 Task: Create List Crisis Management in Board Resource Allocation Techniques to Workspace Health and Safety. Create List Business Continuity in Board Social Media Advertising Analytics to Workspace Health and Safety. Create List Disaster Recovery in Board Content Marketing Content Distribution and Promotion to Workspace Health and Safety
Action: Mouse moved to (47, 314)
Screenshot: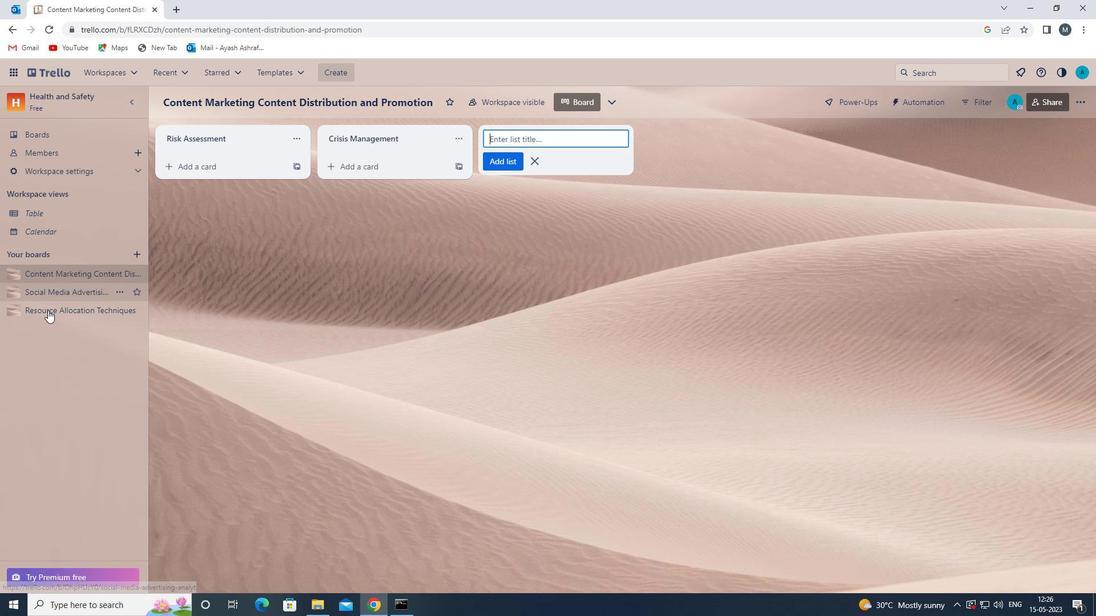 
Action: Mouse pressed left at (47, 314)
Screenshot: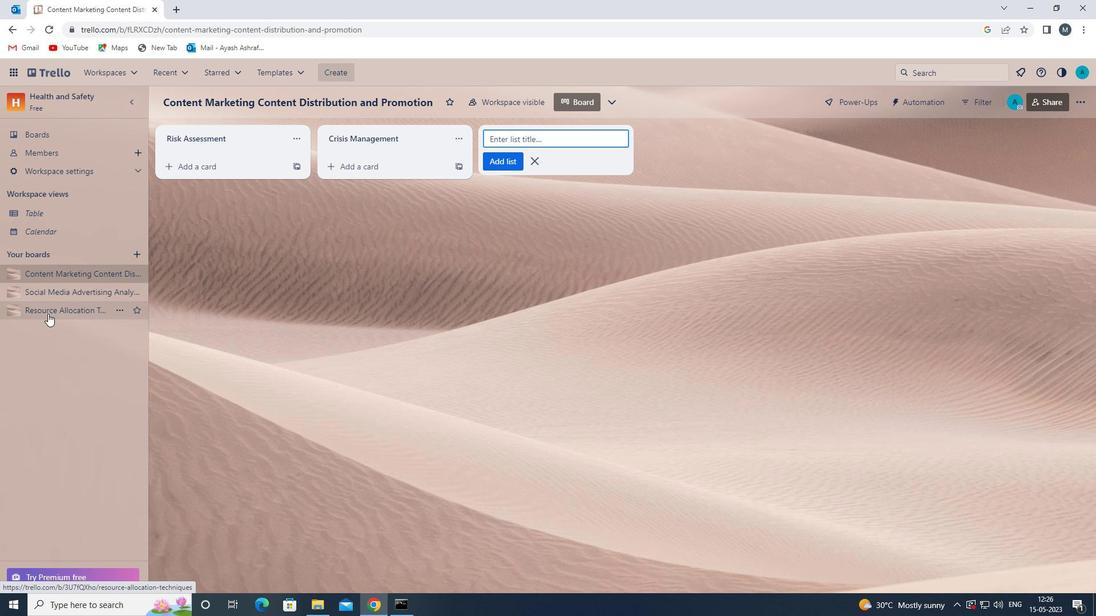 
Action: Mouse moved to (527, 138)
Screenshot: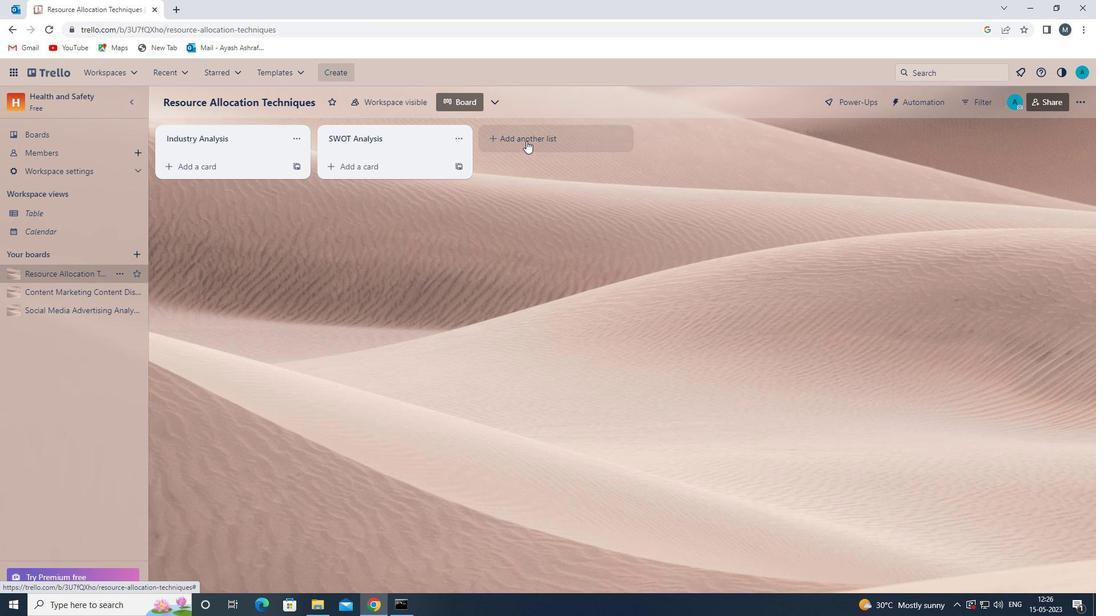 
Action: Mouse pressed left at (527, 138)
Screenshot: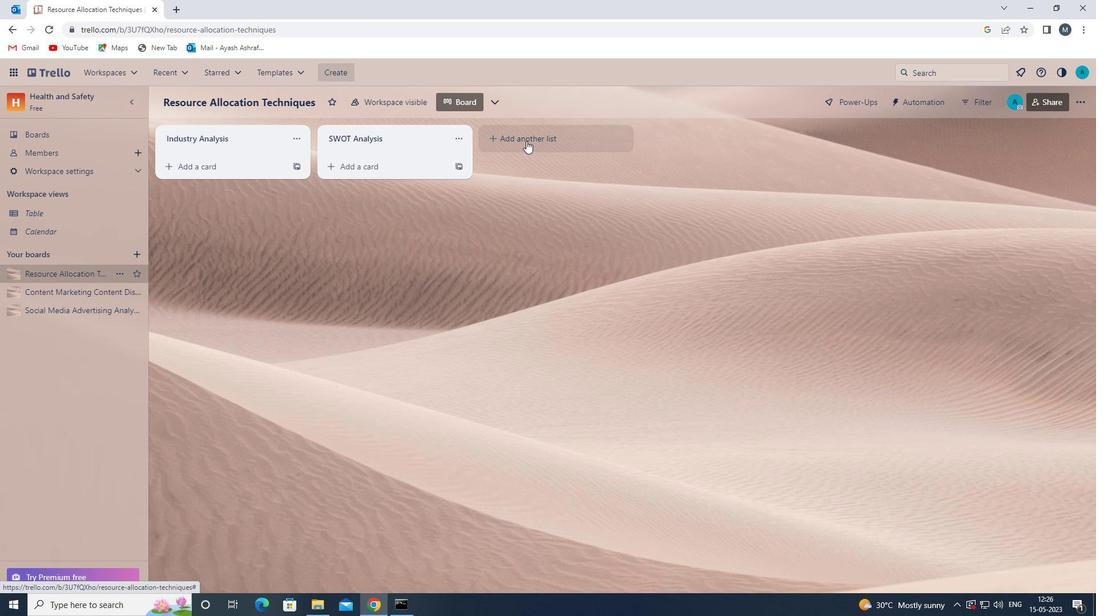 
Action: Mouse moved to (509, 140)
Screenshot: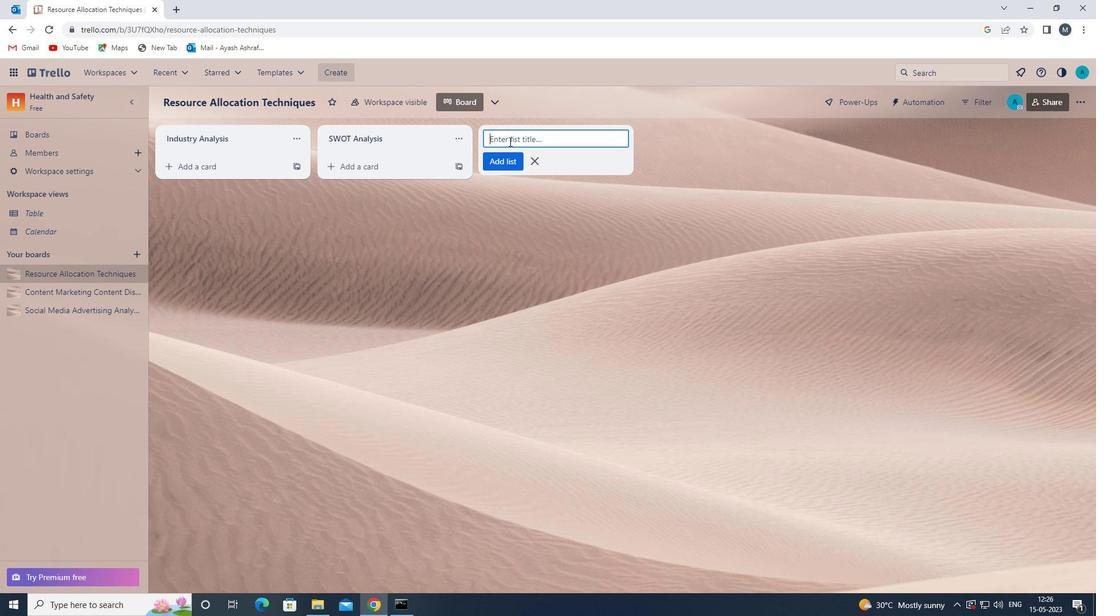 
Action: Mouse pressed left at (509, 140)
Screenshot: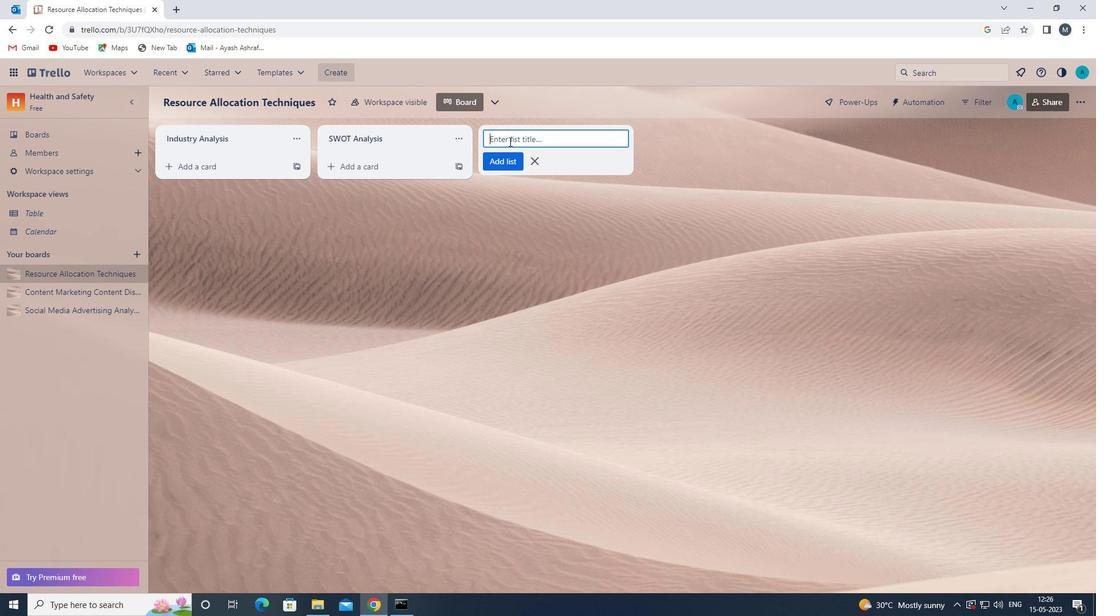 
Action: Mouse moved to (506, 140)
Screenshot: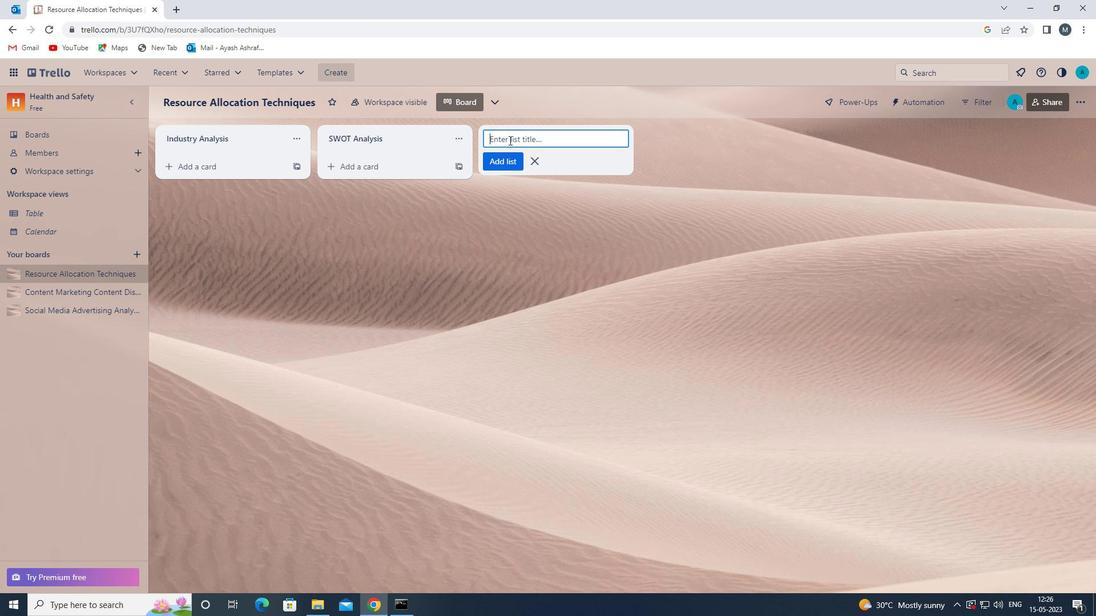 
Action: Key pressed <Key.shift>CRISIS<Key.space><Key.shift>MANAGEMENT<Key.space>
Screenshot: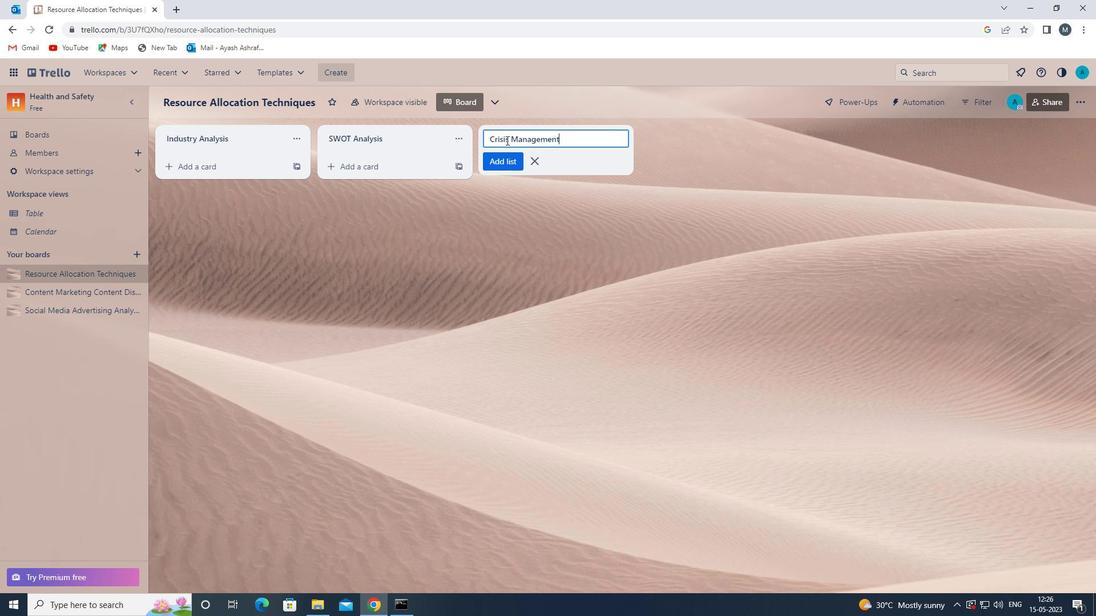 
Action: Mouse moved to (503, 163)
Screenshot: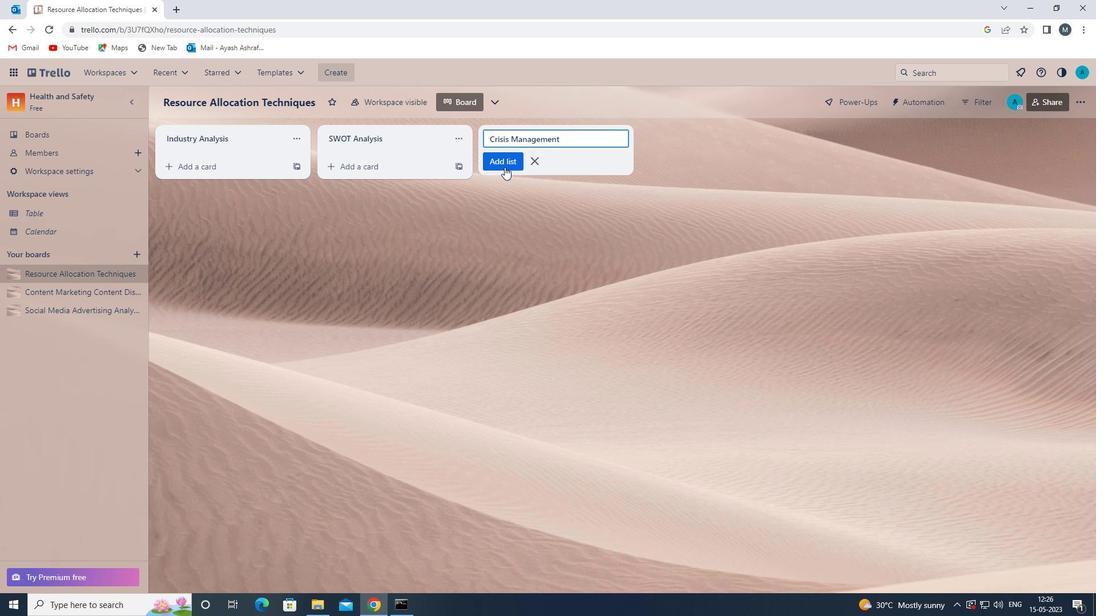 
Action: Mouse pressed left at (503, 163)
Screenshot: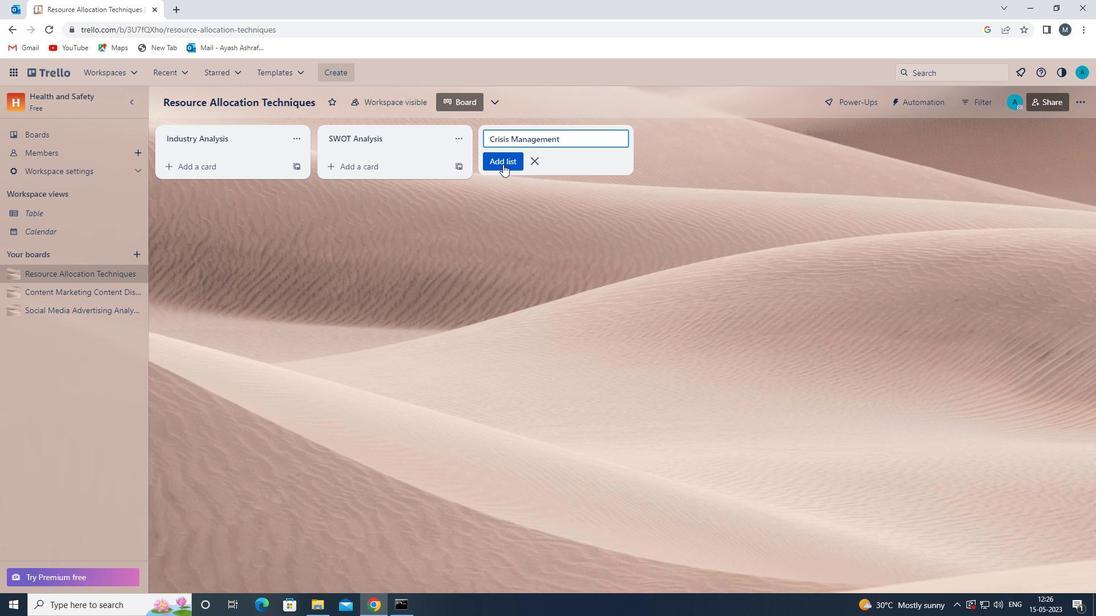 
Action: Mouse moved to (466, 273)
Screenshot: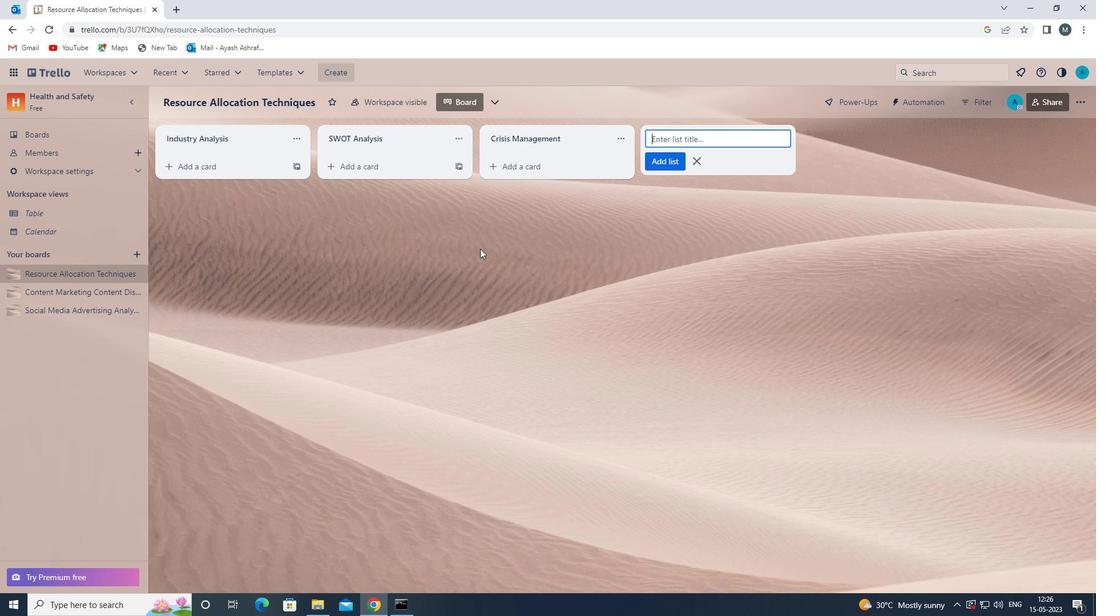 
Action: Mouse pressed left at (466, 273)
Screenshot: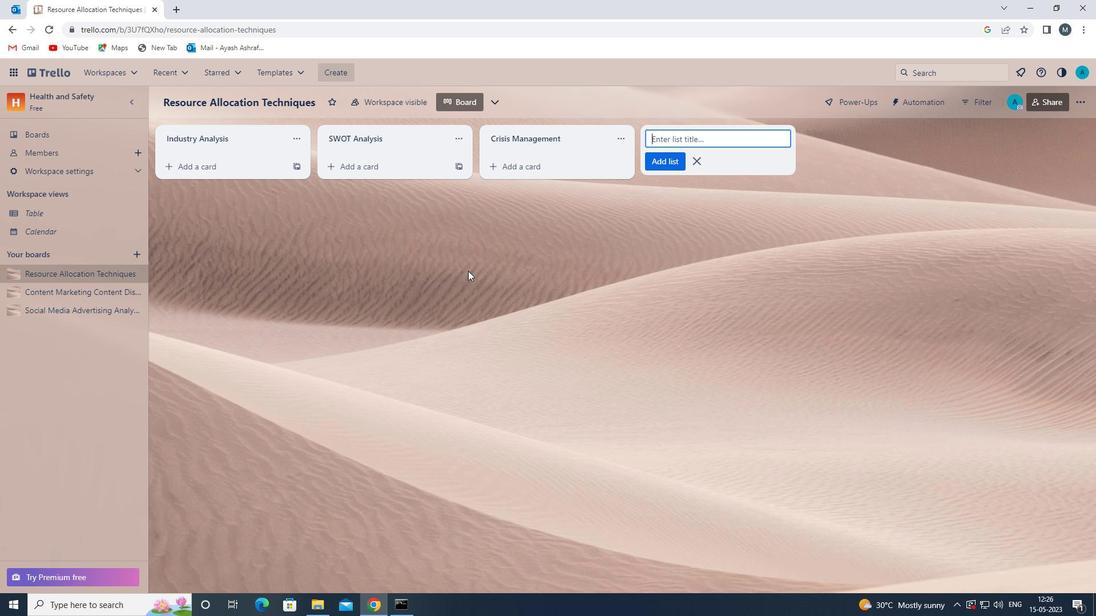 
Action: Mouse moved to (72, 316)
Screenshot: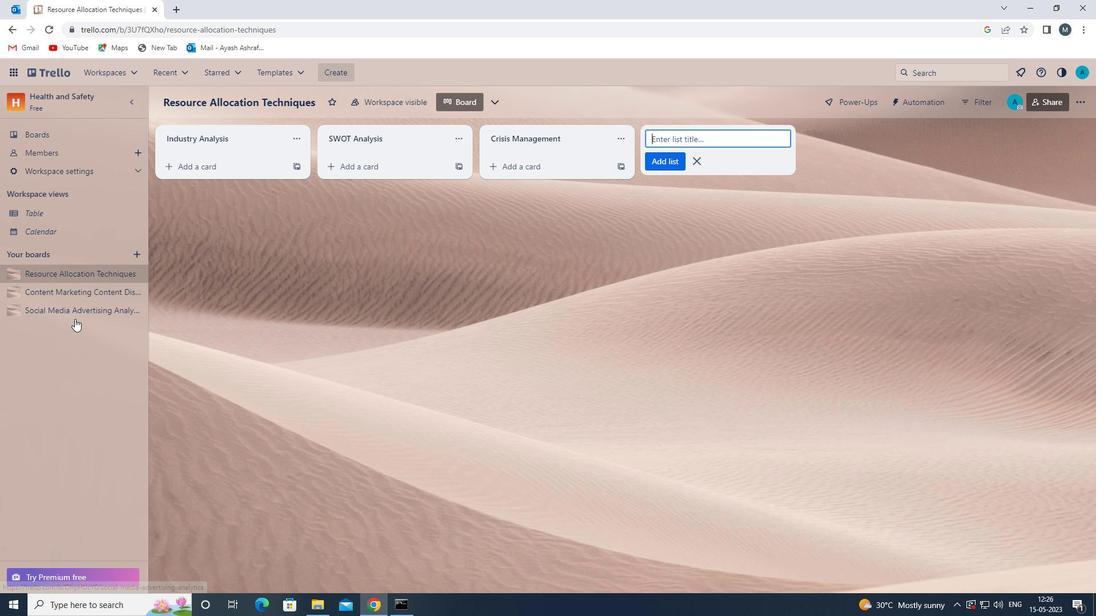 
Action: Mouse pressed left at (72, 316)
Screenshot: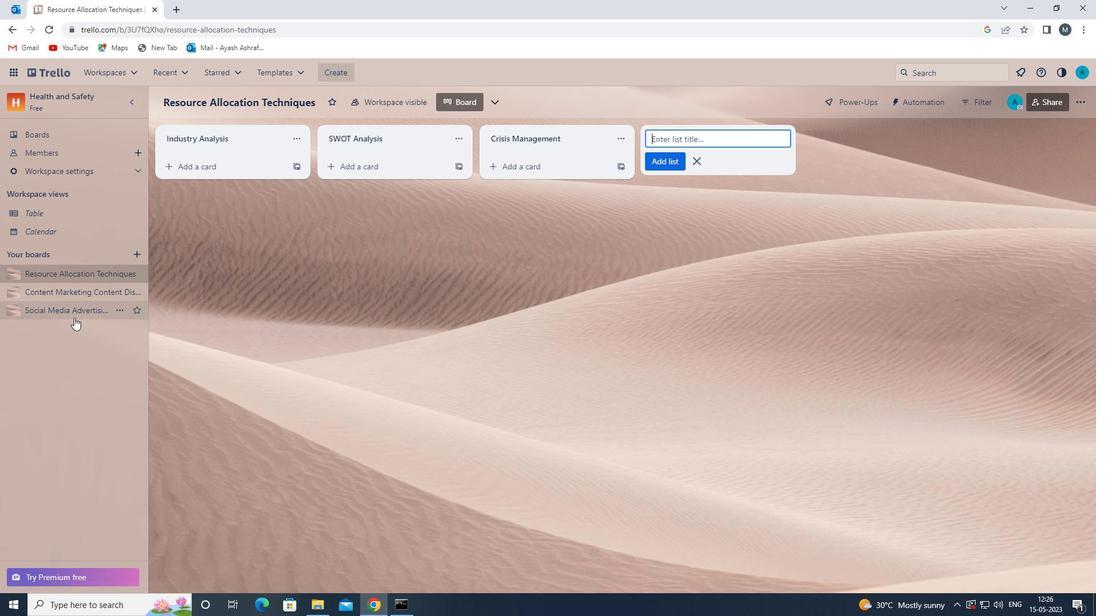
Action: Mouse moved to (514, 140)
Screenshot: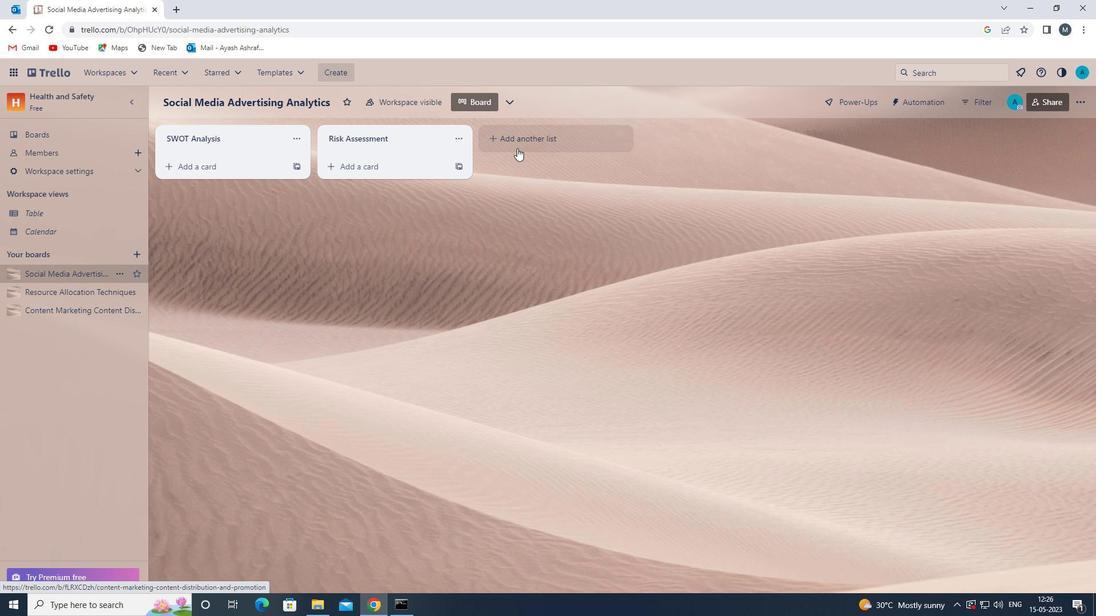 
Action: Mouse pressed left at (514, 140)
Screenshot: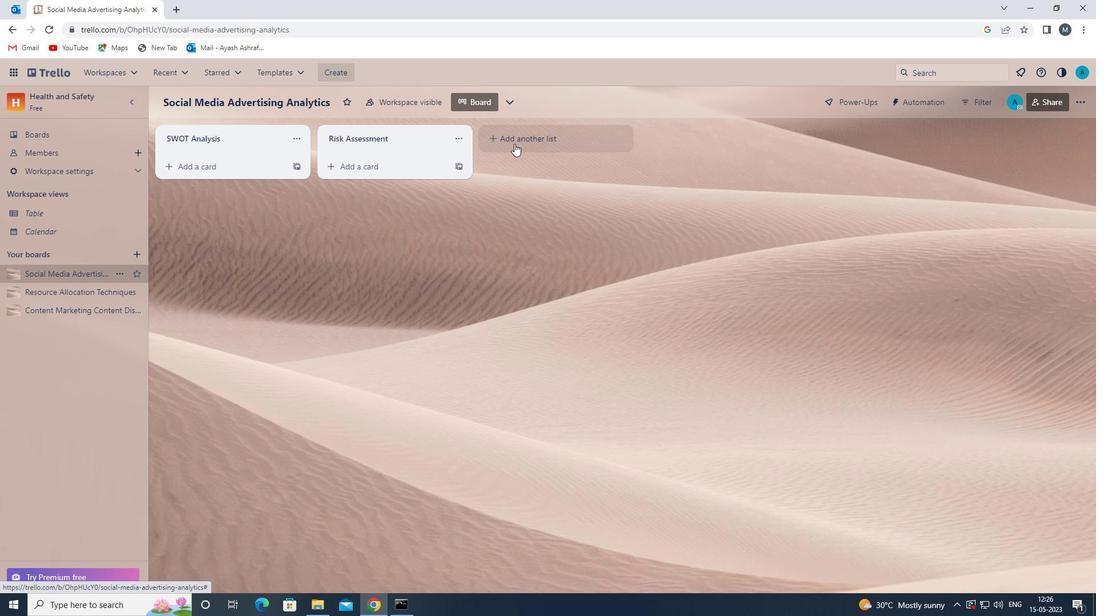 
Action: Mouse moved to (511, 135)
Screenshot: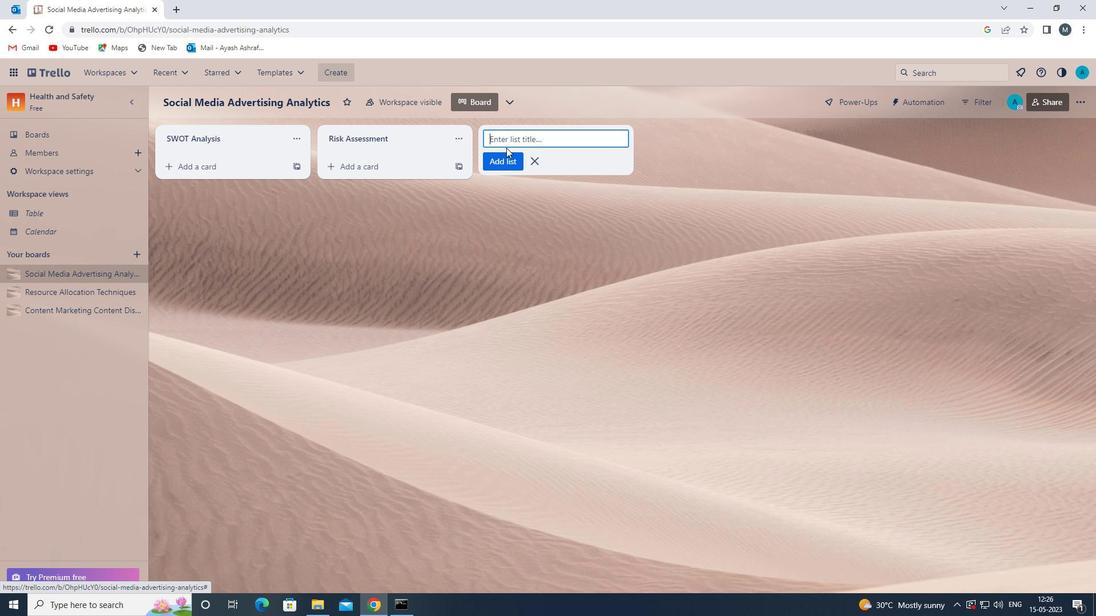
Action: Mouse pressed left at (511, 135)
Screenshot: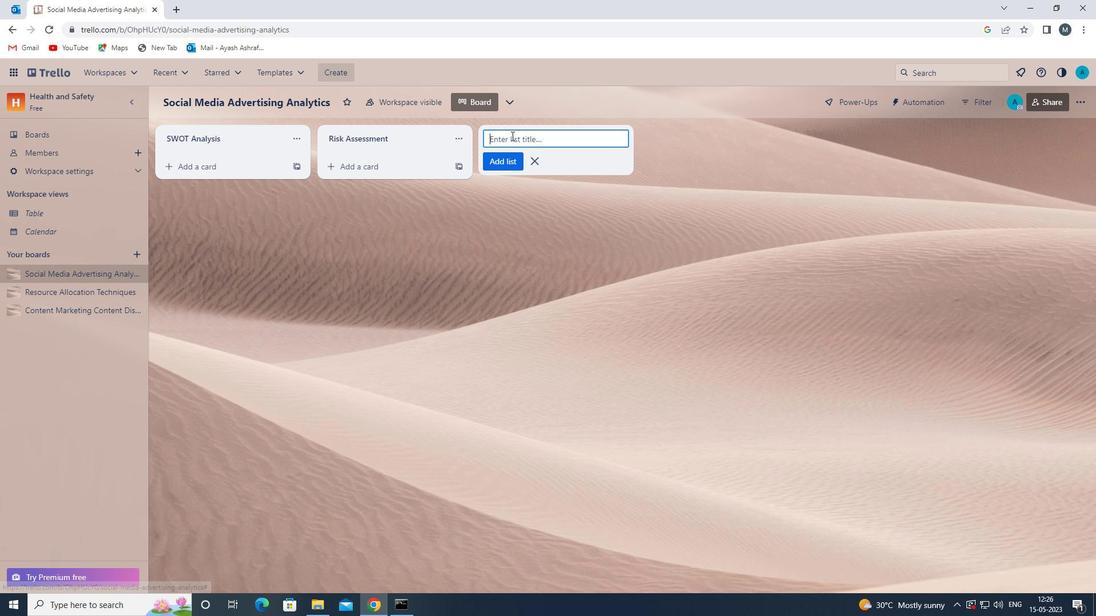 
Action: Mouse moved to (511, 135)
Screenshot: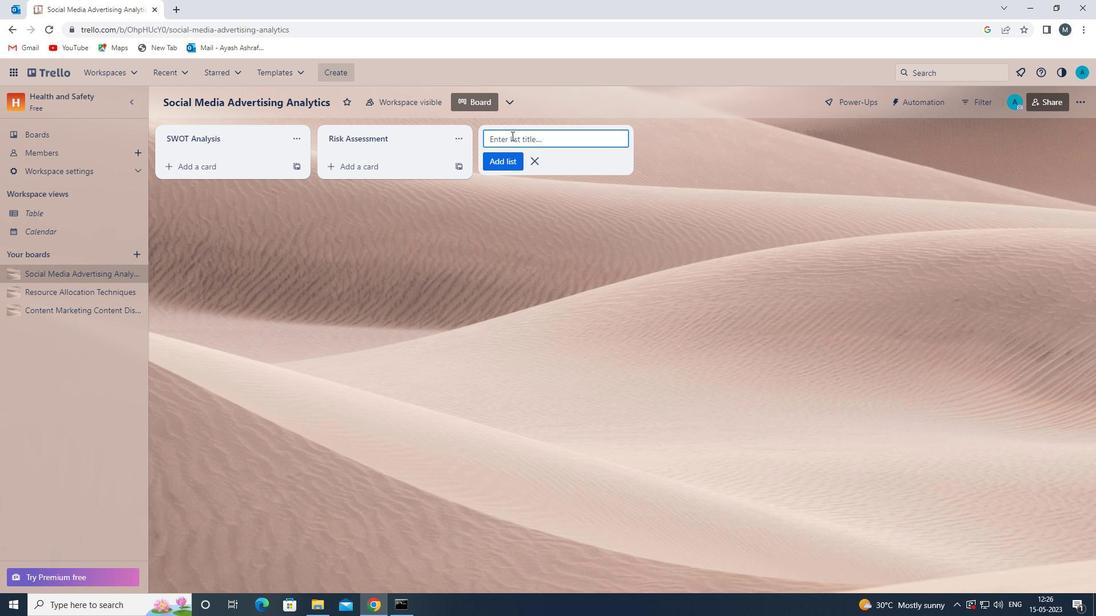 
Action: Key pressed <Key.shift><Key.shift>BUSINESS<Key.space><Key.shift>CONTINUITY<Key.space>
Screenshot: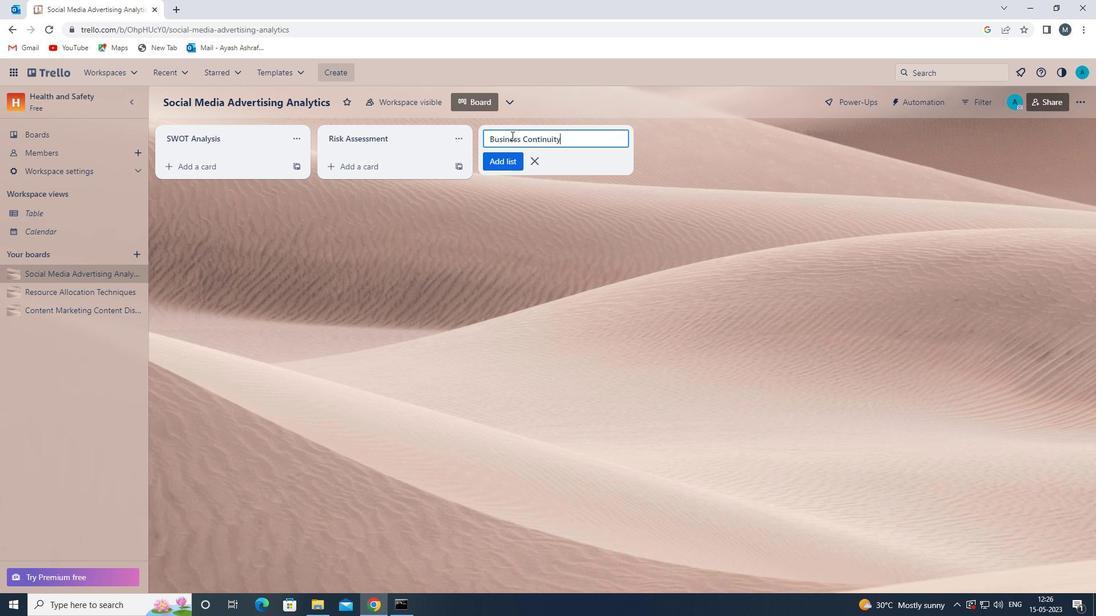 
Action: Mouse moved to (508, 156)
Screenshot: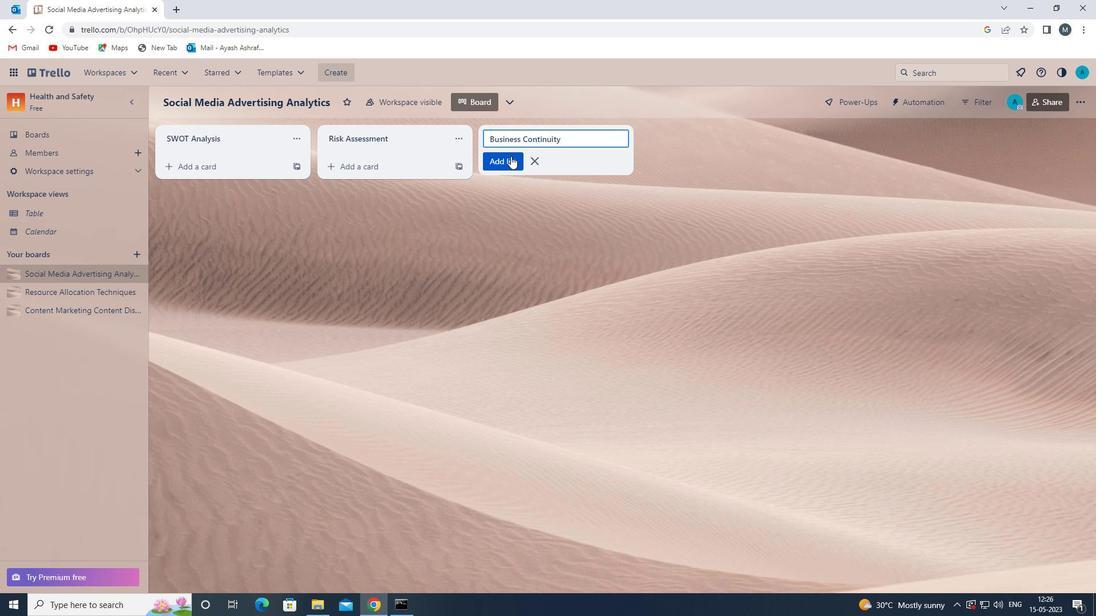 
Action: Mouse pressed left at (508, 156)
Screenshot: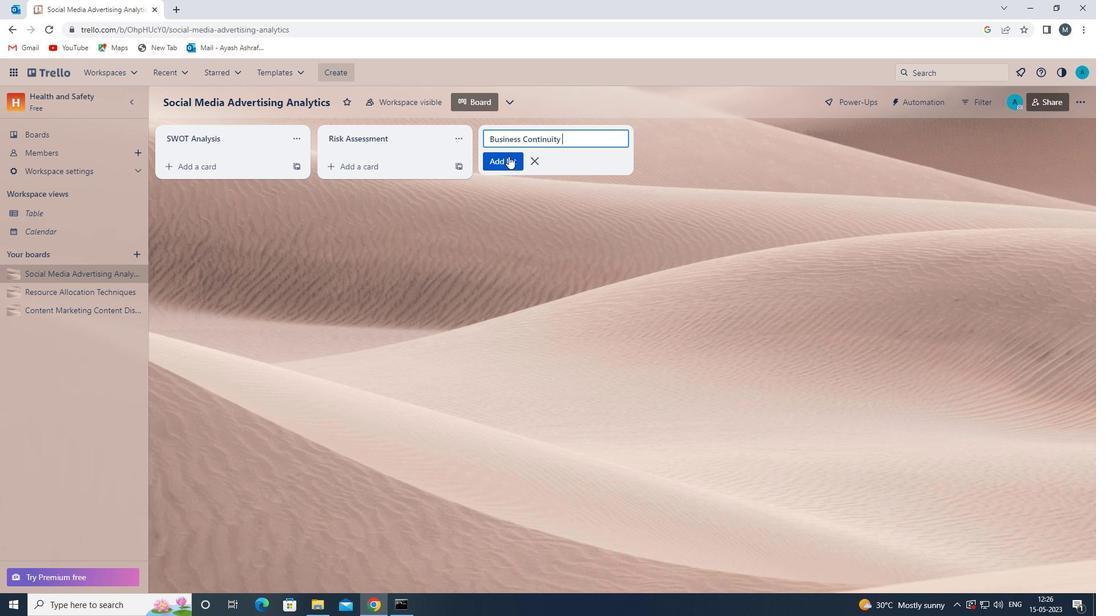 
Action: Mouse moved to (453, 287)
Screenshot: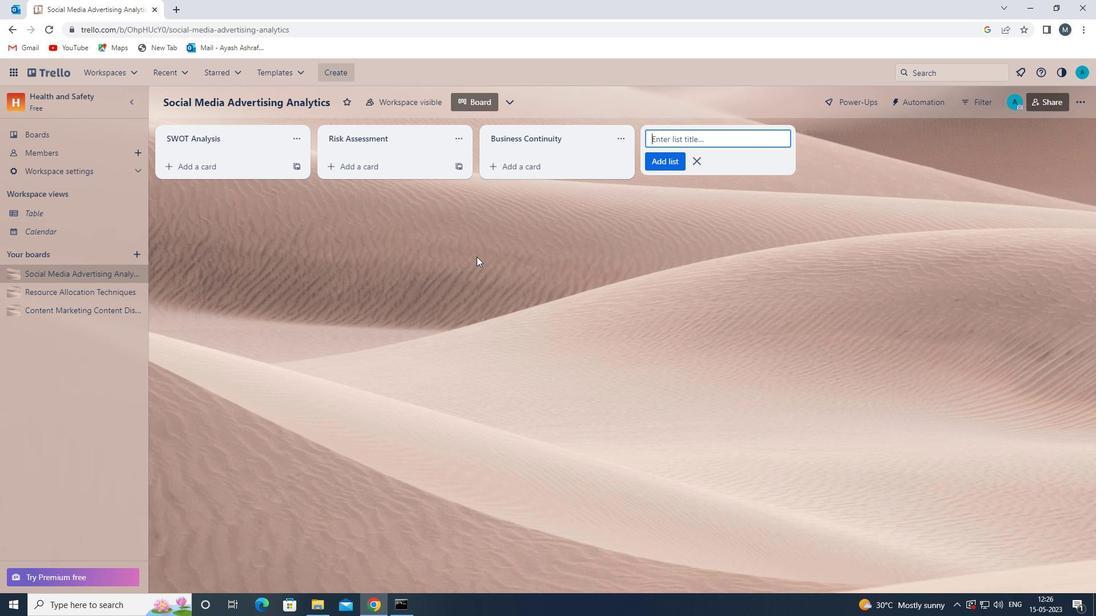 
Action: Mouse pressed left at (453, 287)
Screenshot: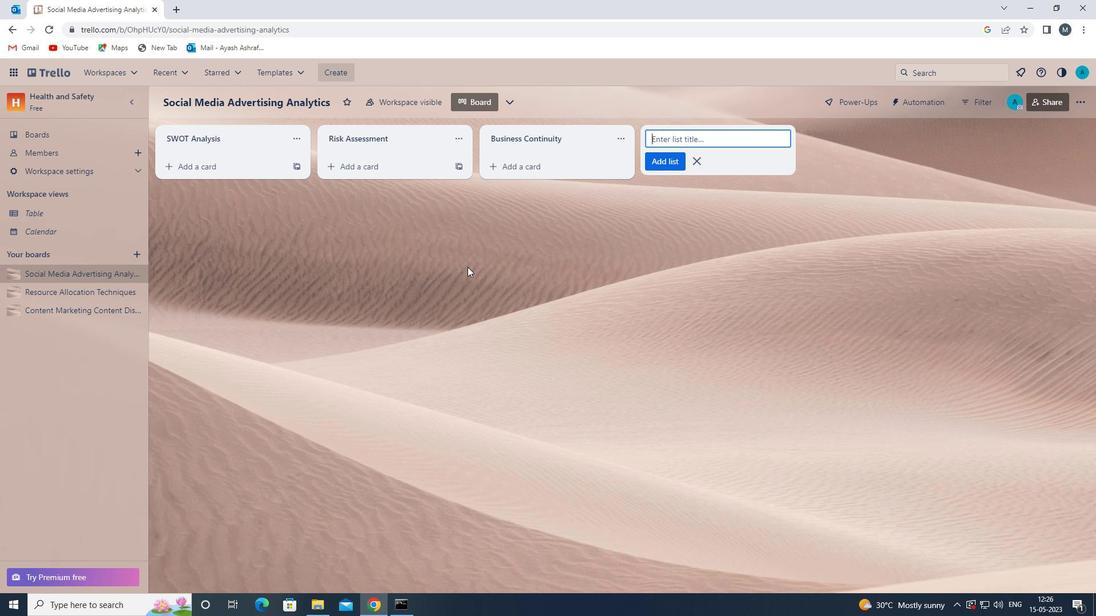 
Action: Mouse moved to (61, 312)
Screenshot: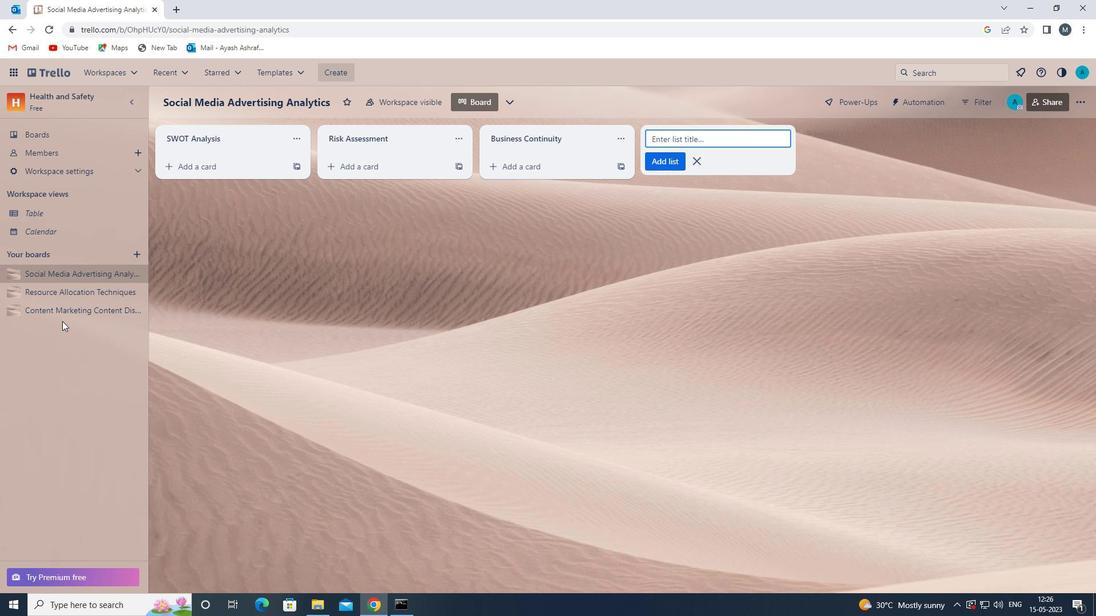 
Action: Mouse pressed left at (61, 312)
Screenshot: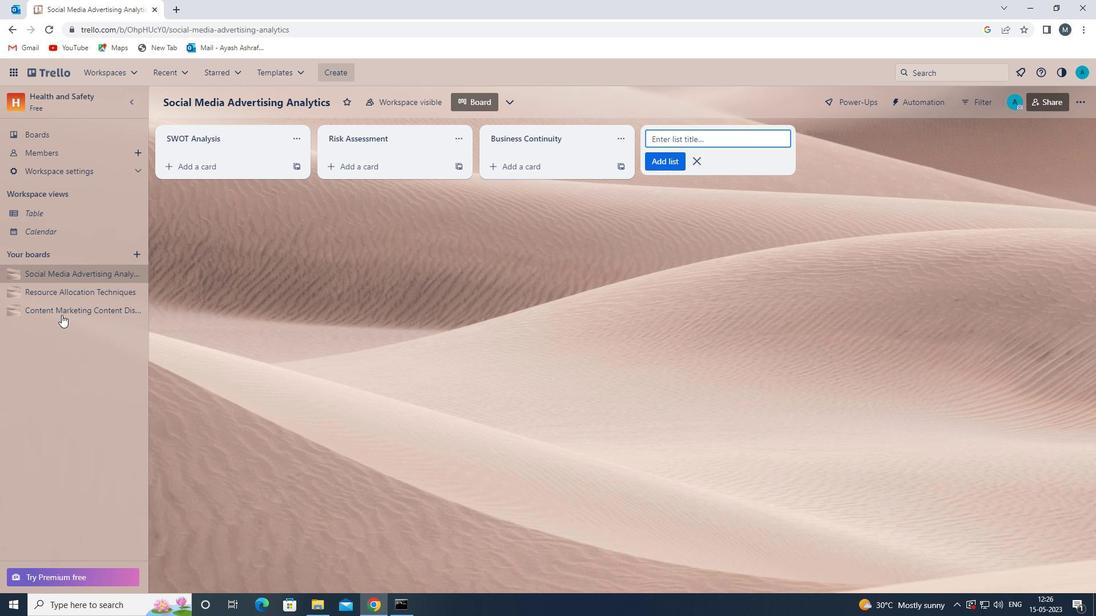 
Action: Mouse moved to (527, 144)
Screenshot: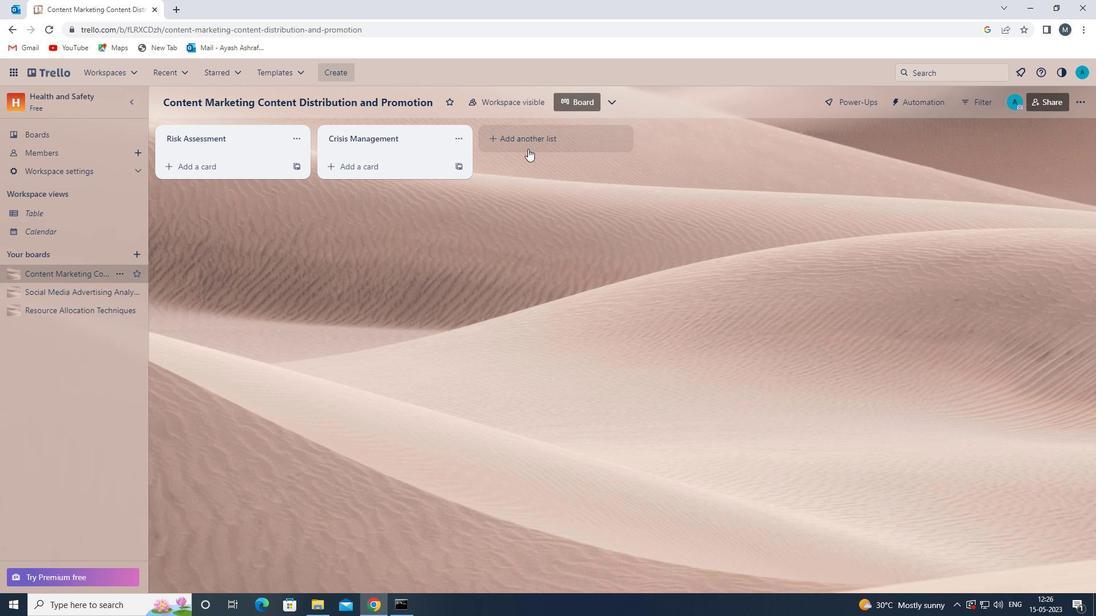 
Action: Mouse pressed left at (527, 144)
Screenshot: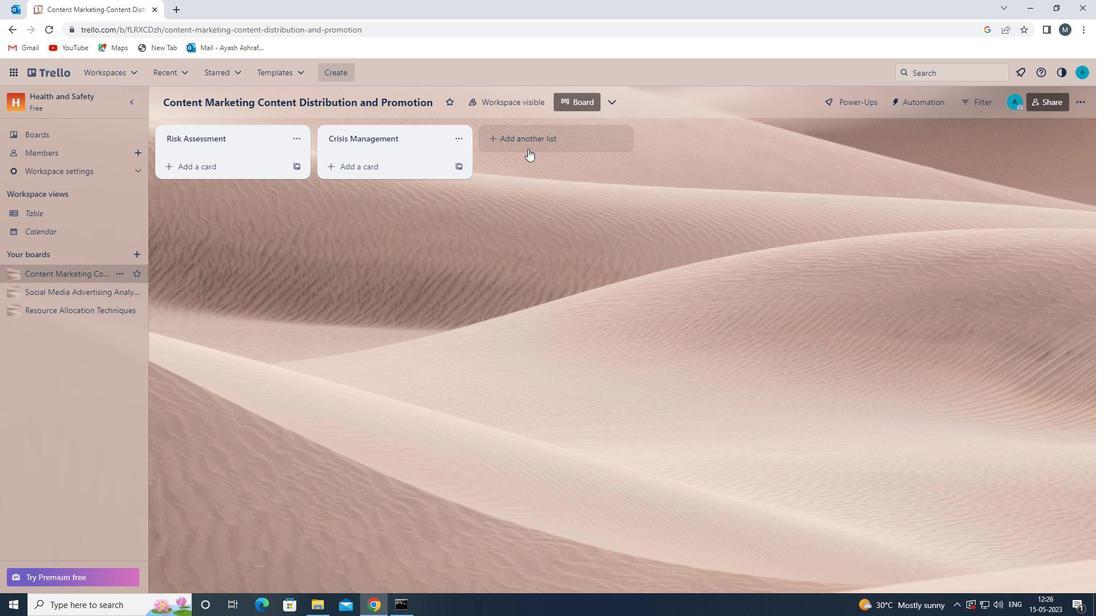 
Action: Mouse moved to (527, 139)
Screenshot: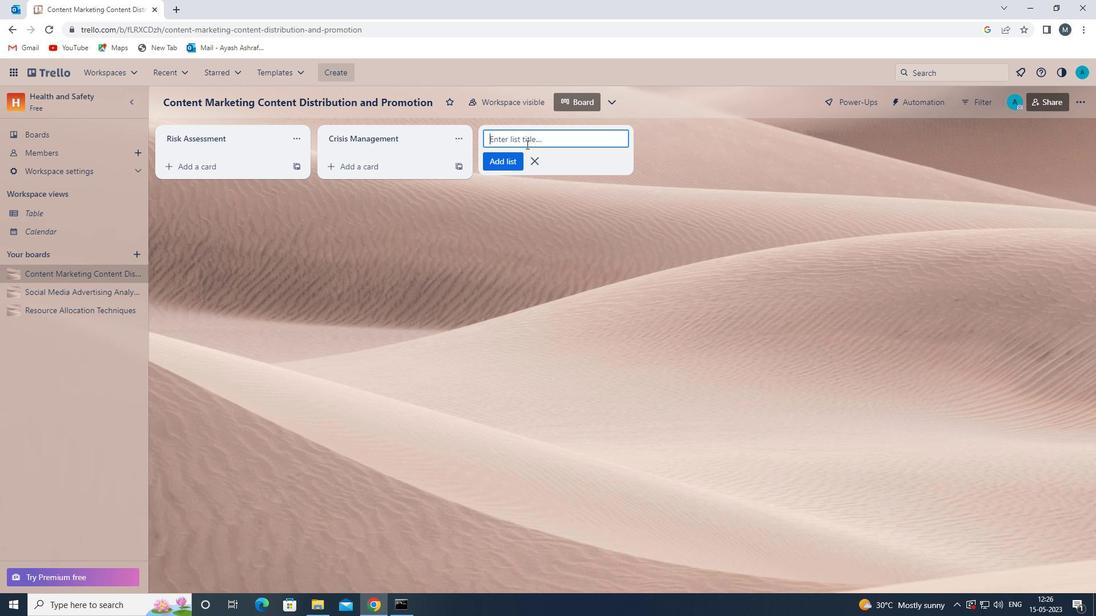 
Action: Mouse pressed left at (527, 139)
Screenshot: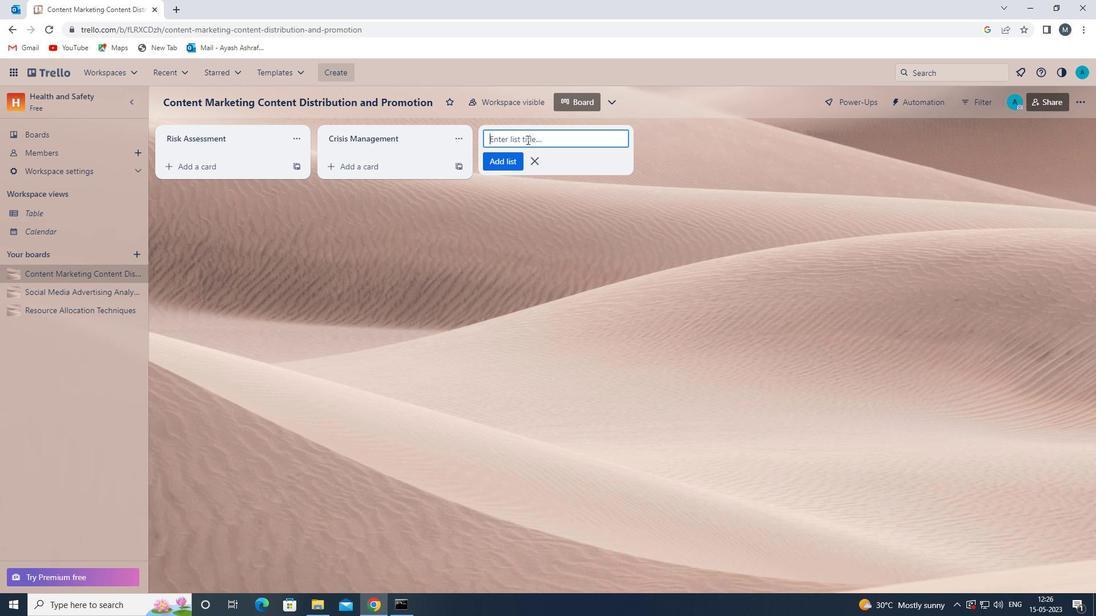 
Action: Mouse moved to (527, 138)
Screenshot: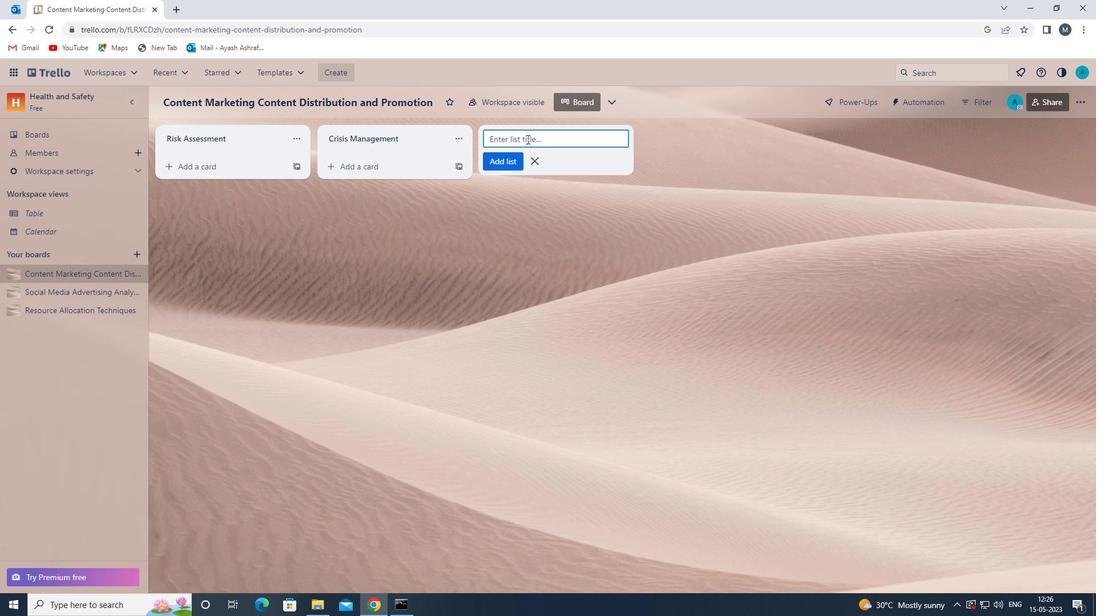 
Action: Key pressed <Key.shift>DISASTER<Key.space><Key.shift>RECOVERY<Key.space>
Screenshot: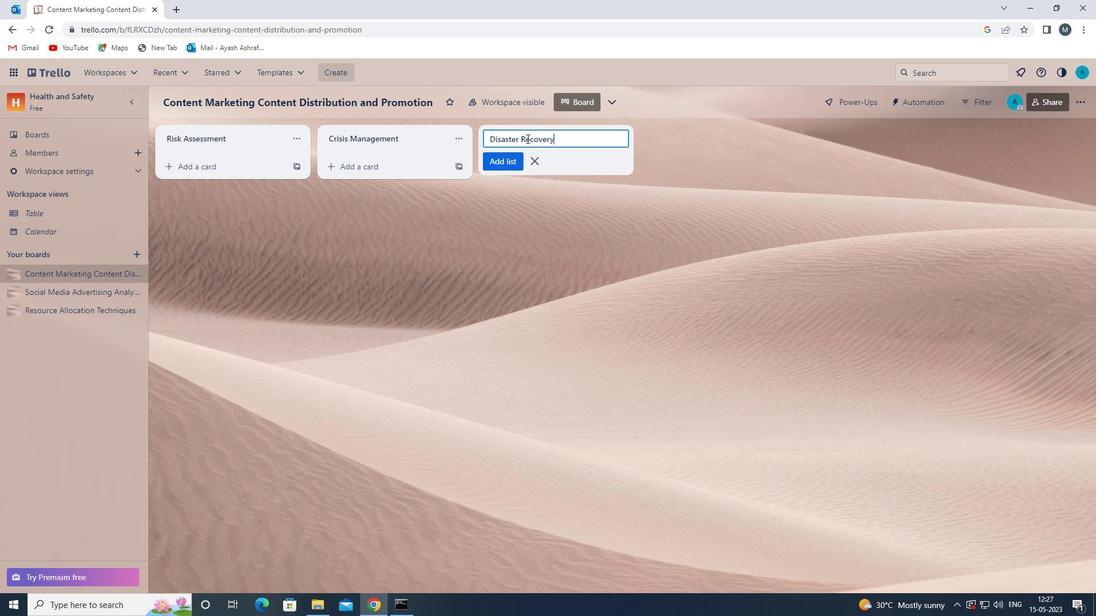 
Action: Mouse moved to (513, 163)
Screenshot: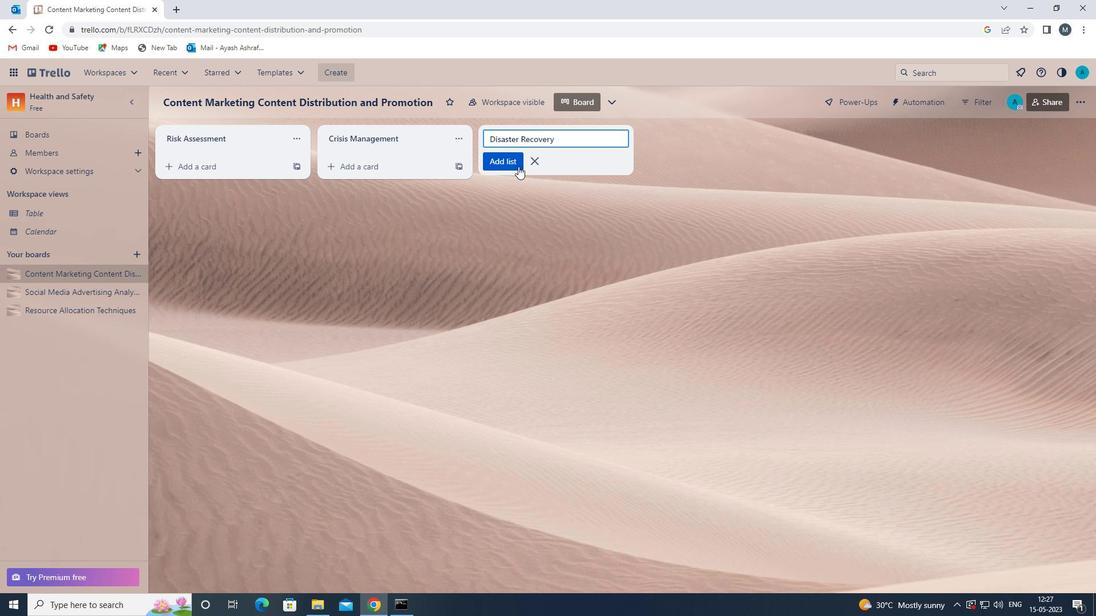 
Action: Mouse pressed left at (513, 163)
Screenshot: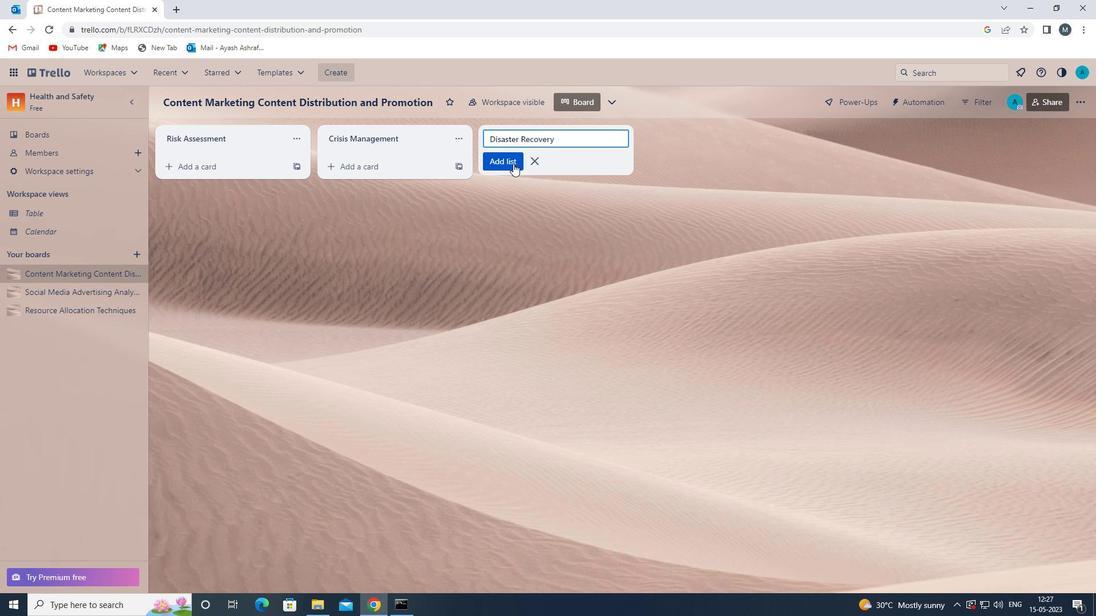 
Action: Mouse moved to (479, 287)
Screenshot: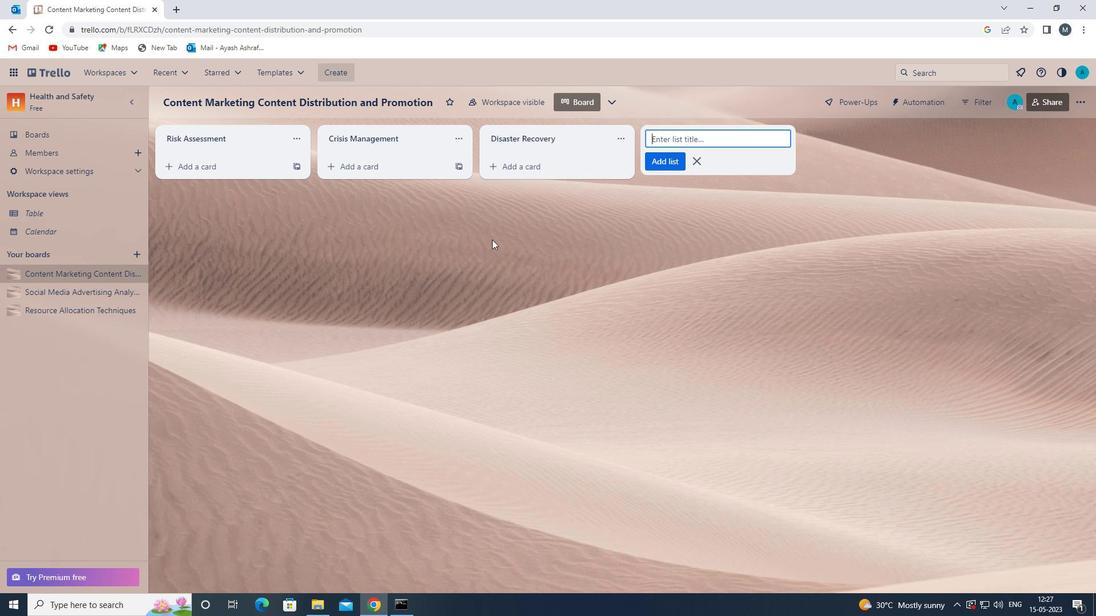 
Action: Mouse pressed left at (479, 287)
Screenshot: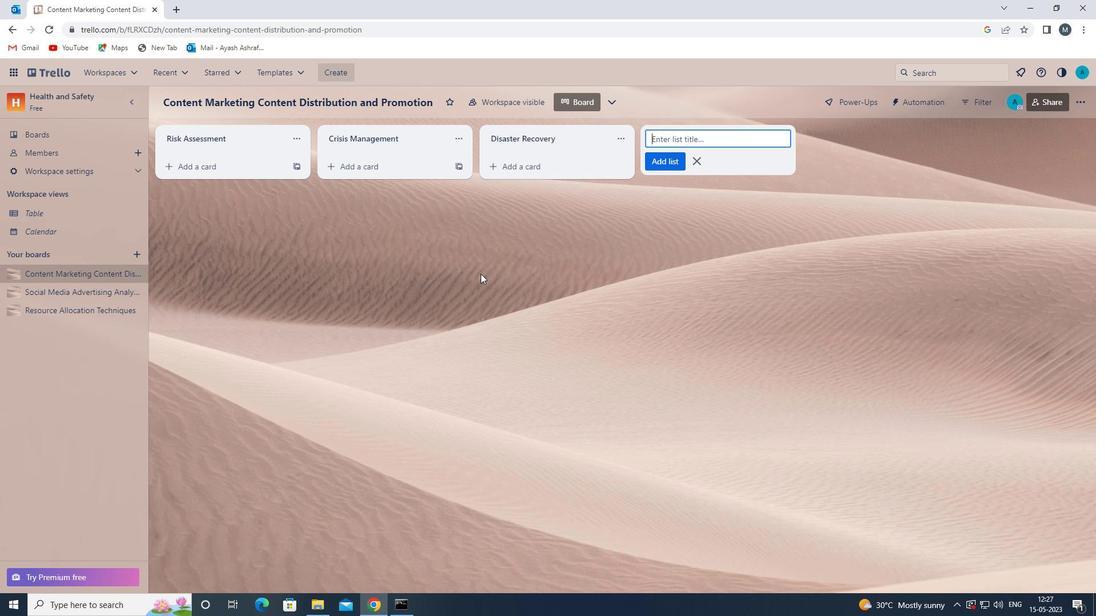
Action: Mouse moved to (478, 287)
Screenshot: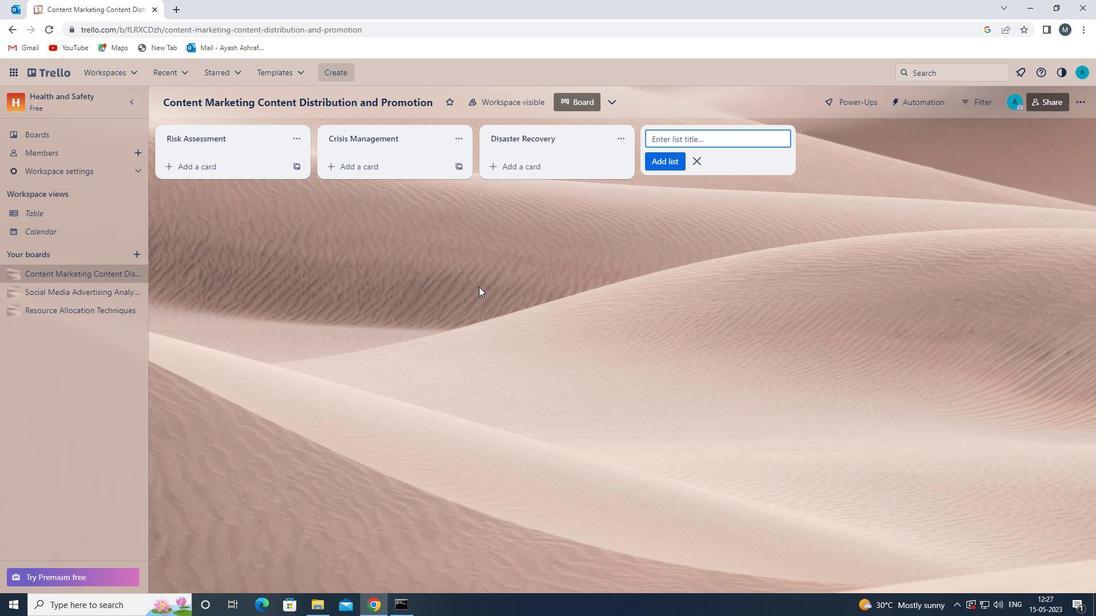 
